 Task: Create a task  Improve app security and data encryption , assign it to team member softage.10@softage.net in the project TrendForge and update the status of the task to  Off Track , set the priority of the task to Medium.
Action: Mouse moved to (51, 489)
Screenshot: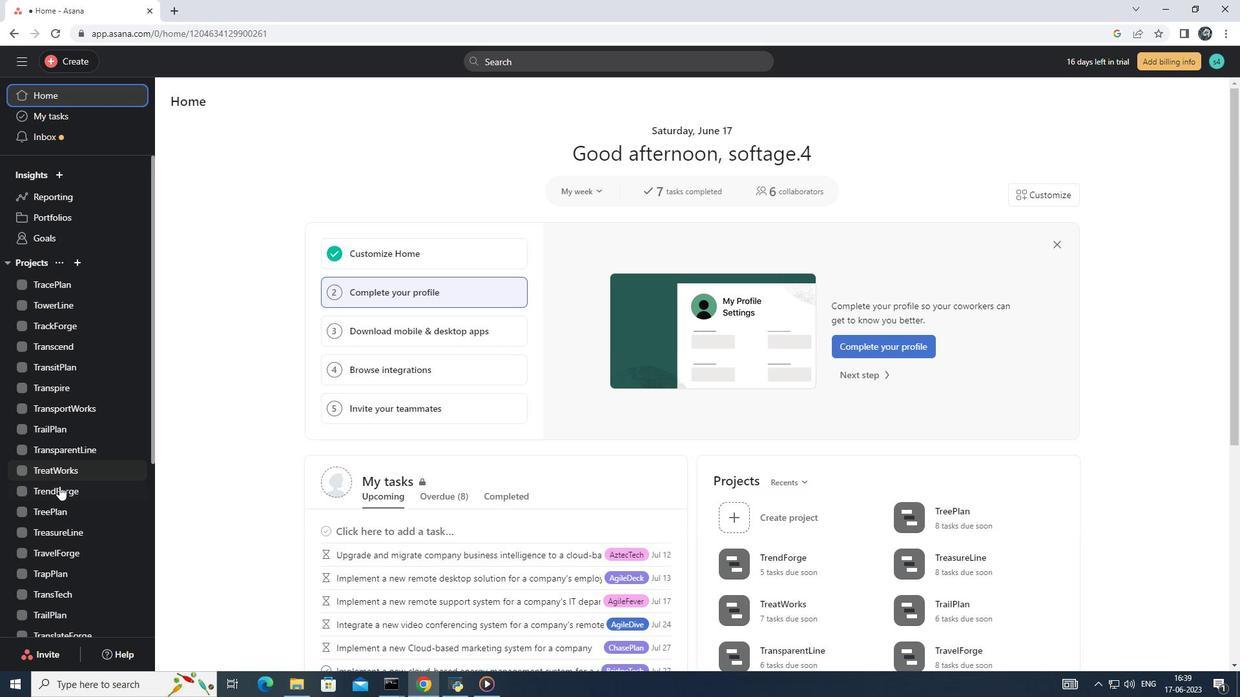 
Action: Mouse pressed left at (51, 489)
Screenshot: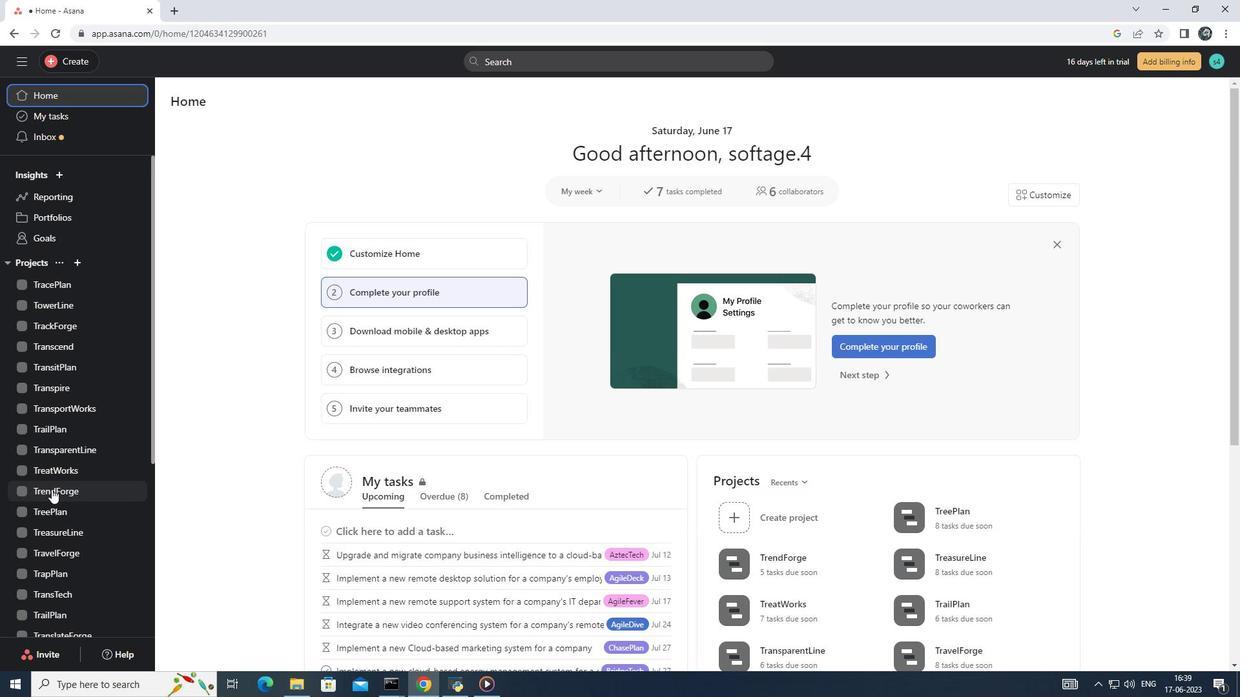 
Action: Mouse moved to (202, 160)
Screenshot: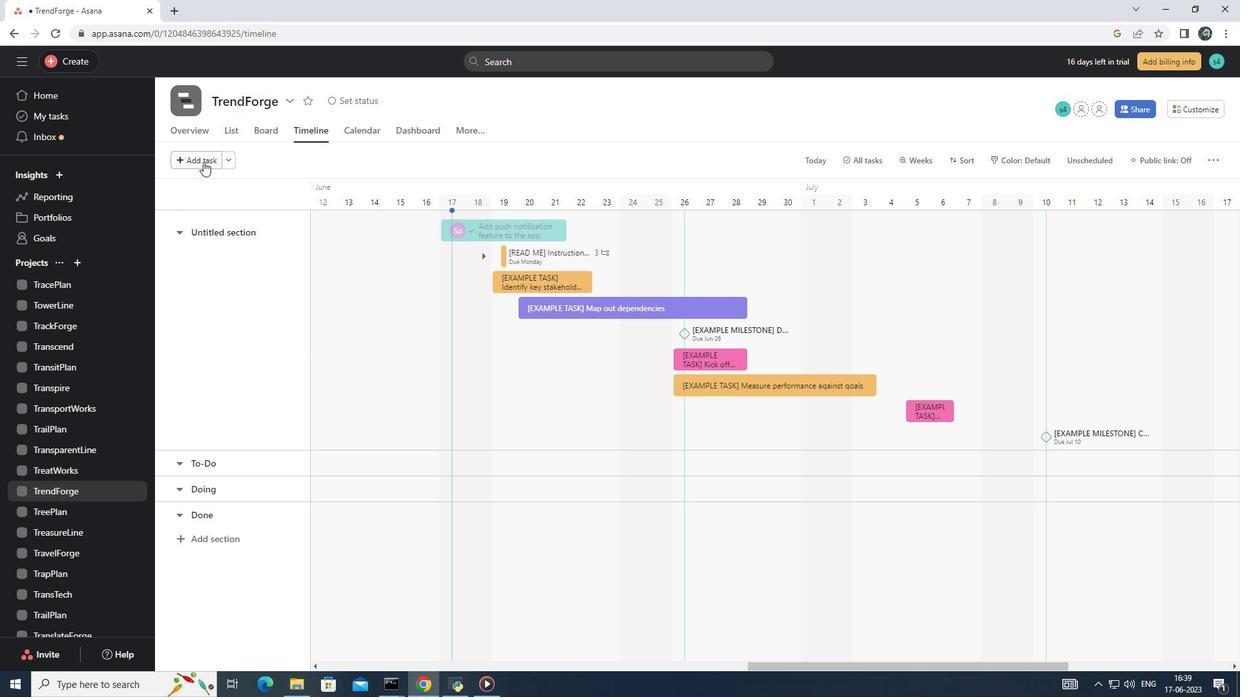 
Action: Mouse pressed left at (202, 160)
Screenshot: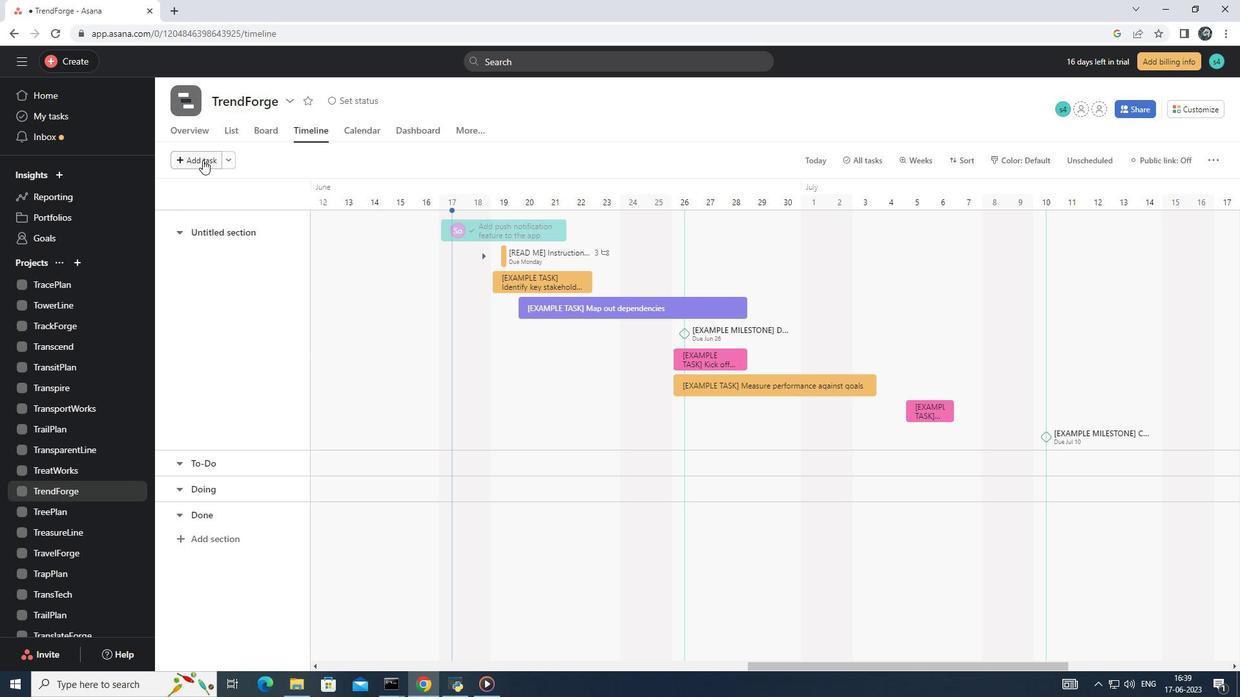 
Action: Mouse moved to (487, 233)
Screenshot: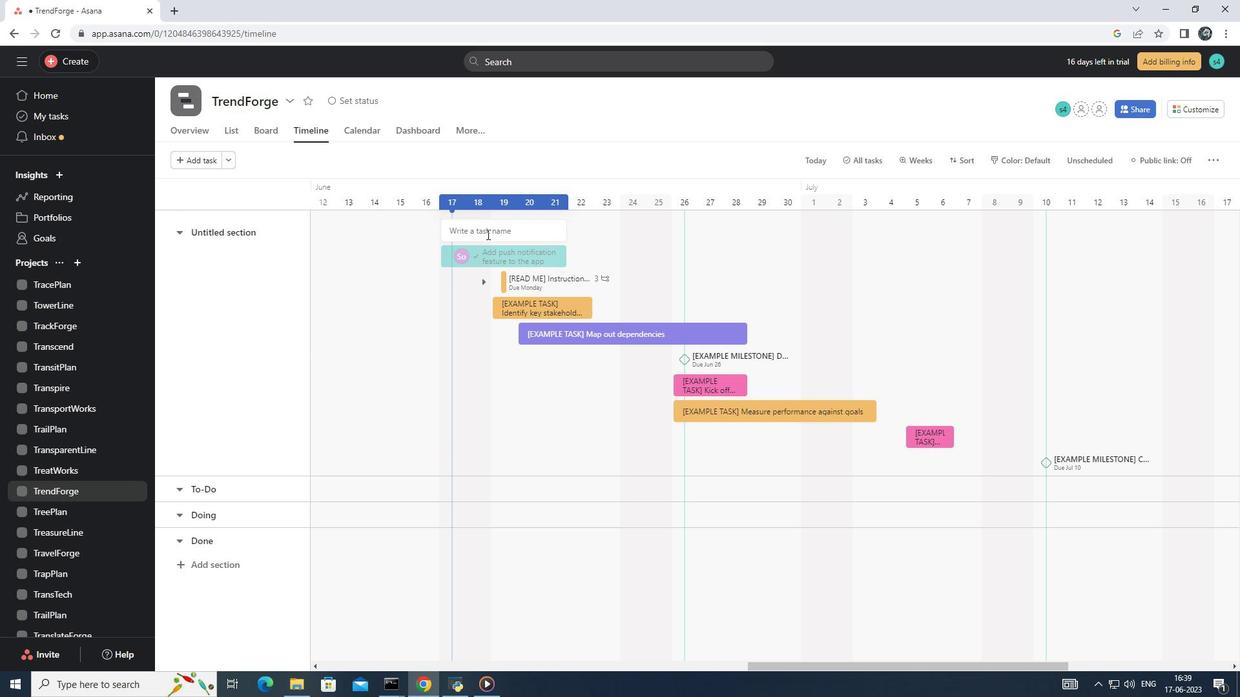 
Action: Key pressed <Key.shift>Improve<Key.space>app<Key.space><Key.shift>security<Key.space>and<Key.space>dar<Key.backspace>ta<Key.space>encryption<Key.enter>
Screenshot: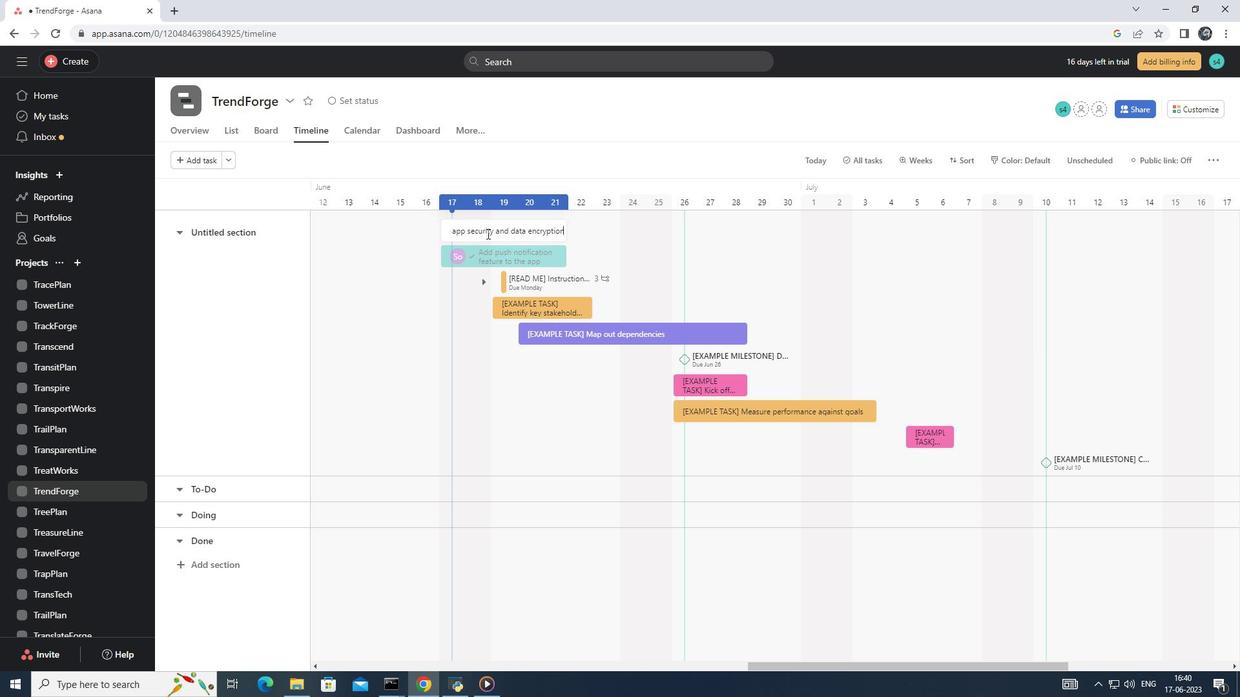 
Action: Mouse moved to (490, 230)
Screenshot: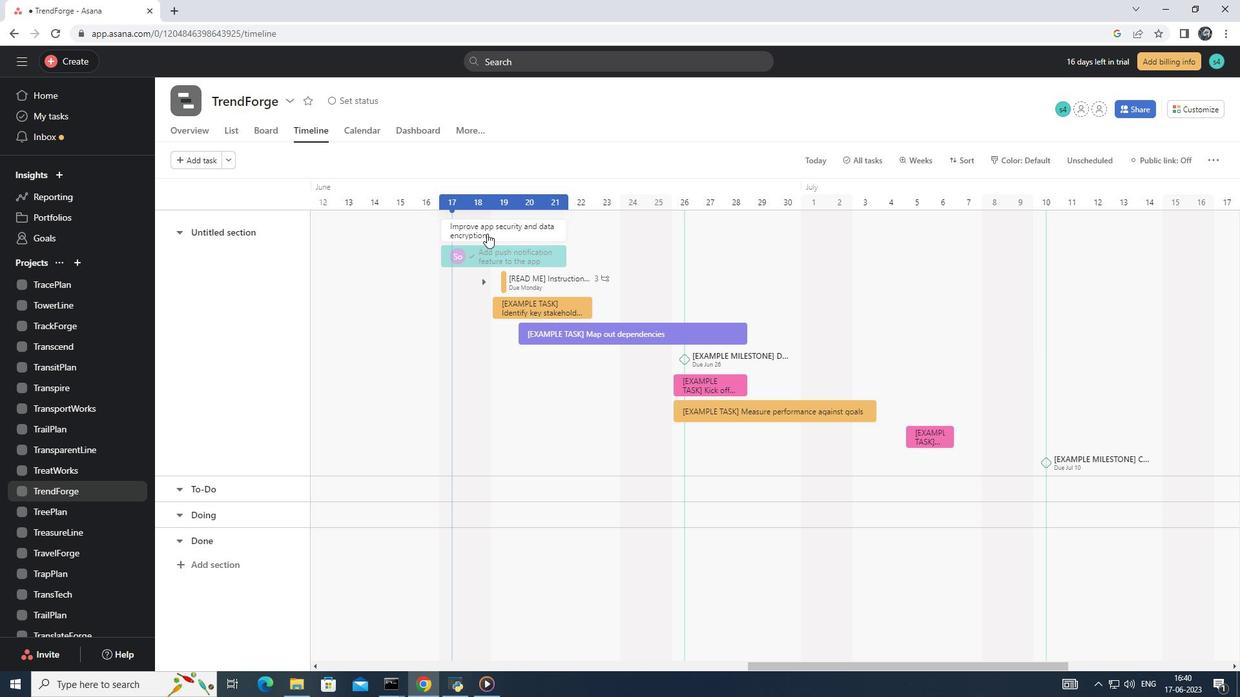 
Action: Mouse pressed left at (490, 230)
Screenshot: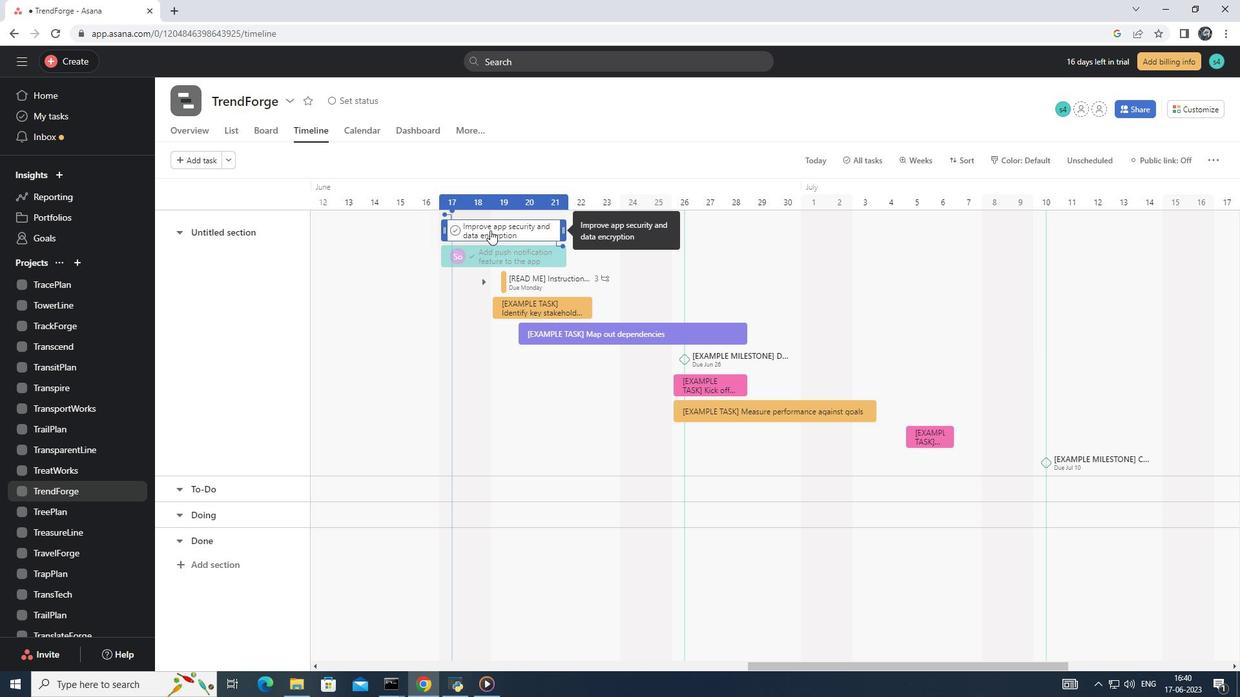 
Action: Mouse moved to (894, 230)
Screenshot: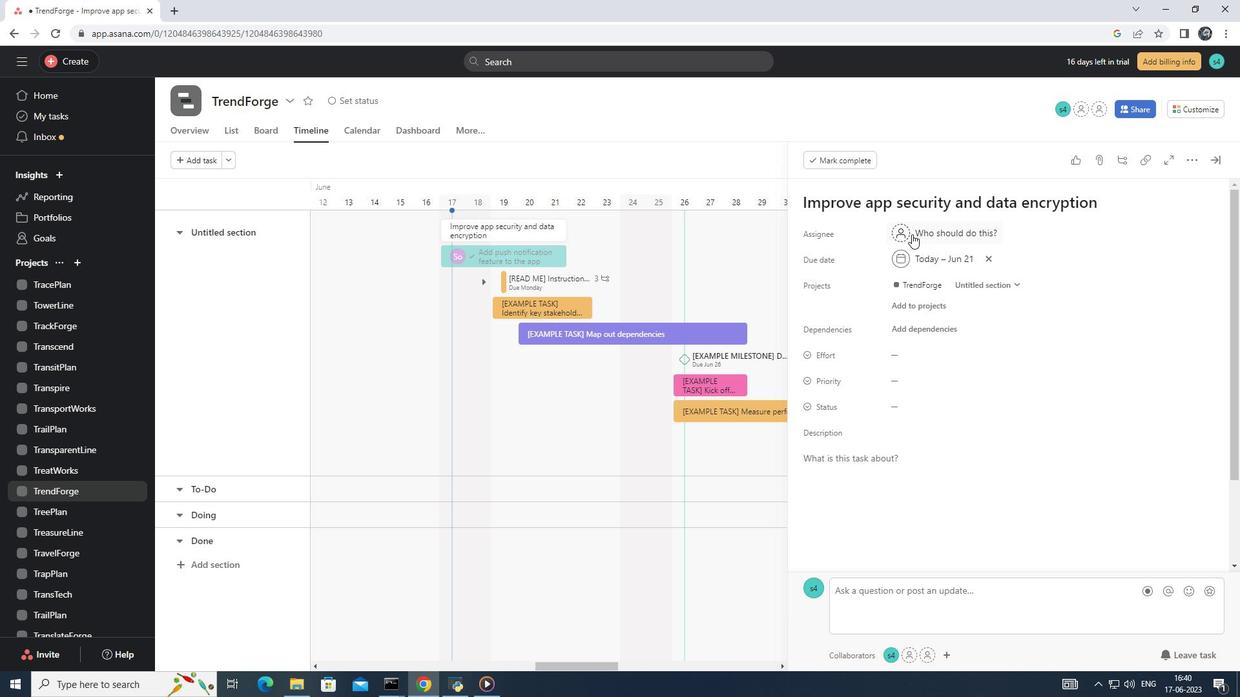 
Action: Mouse pressed left at (894, 230)
Screenshot: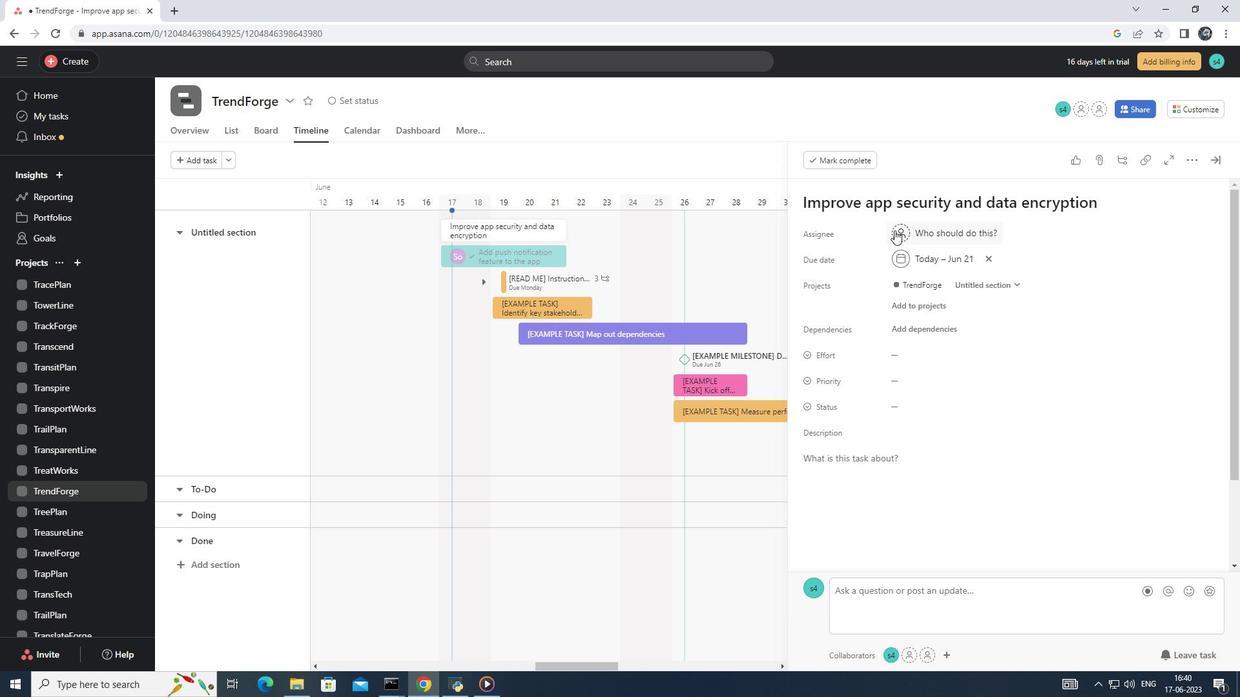 
Action: Key pressed softage.19<Key.backspace>0<Key.shift>@s
Screenshot: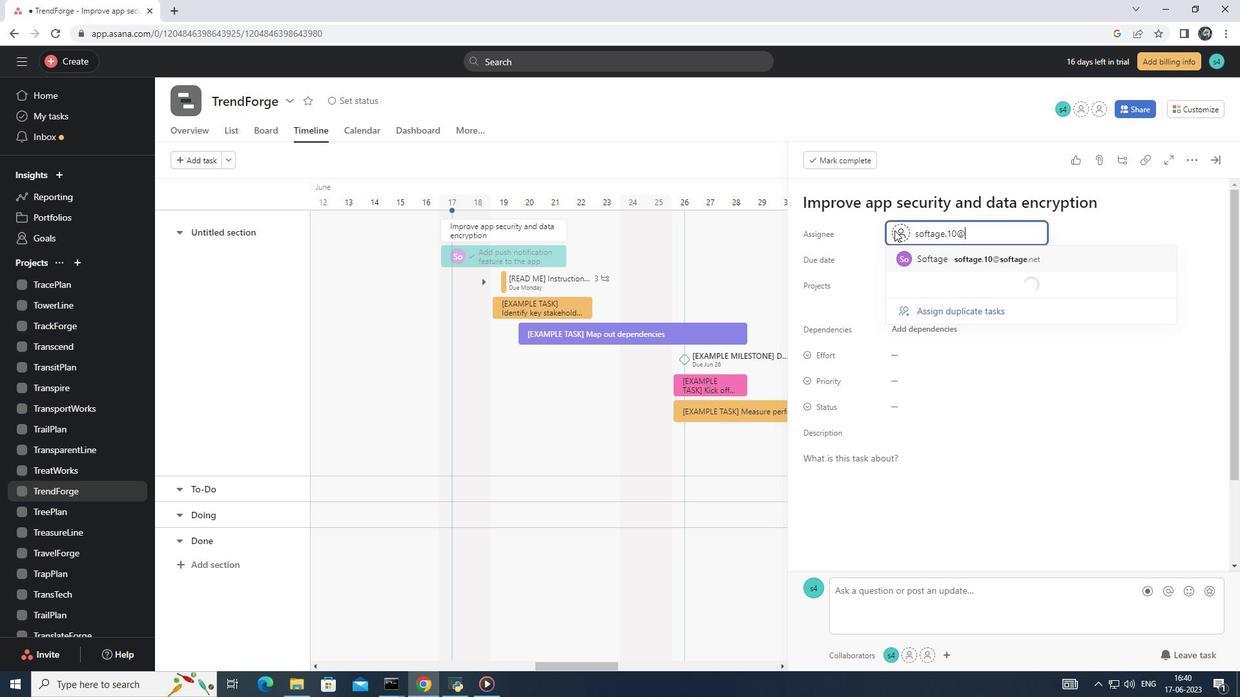 
Action: Mouse moved to (894, 229)
Screenshot: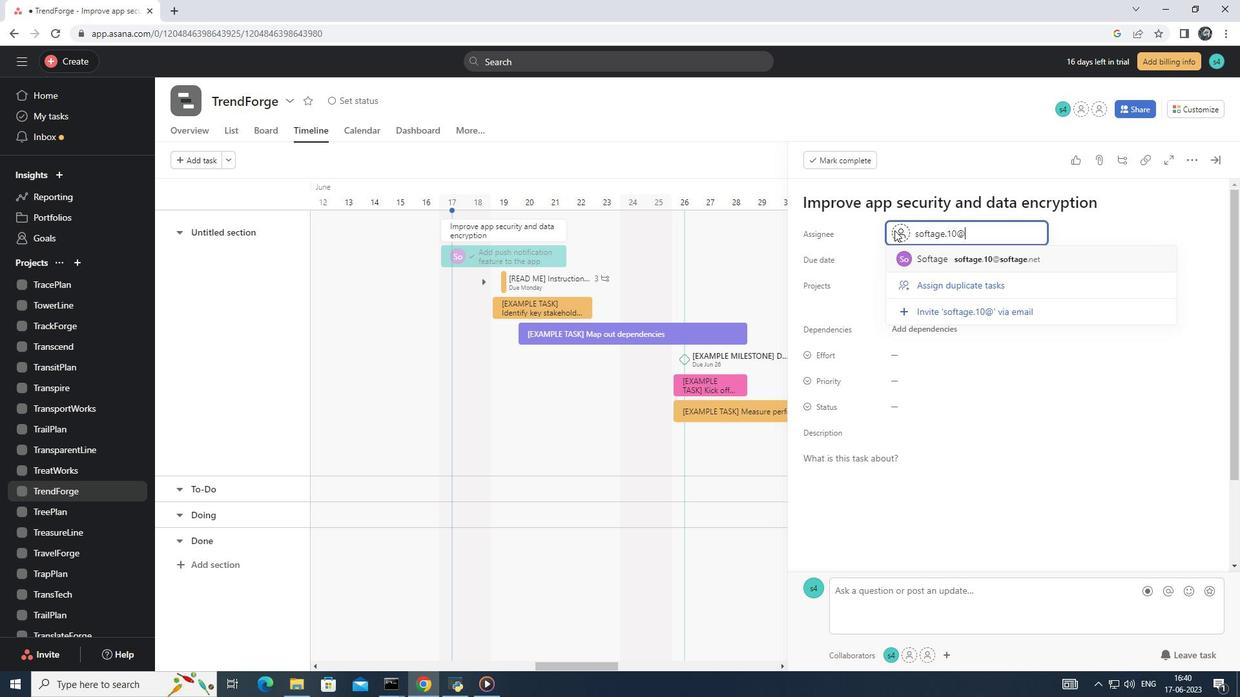 
Action: Key pressed oftage.net<Key.enter>
Screenshot: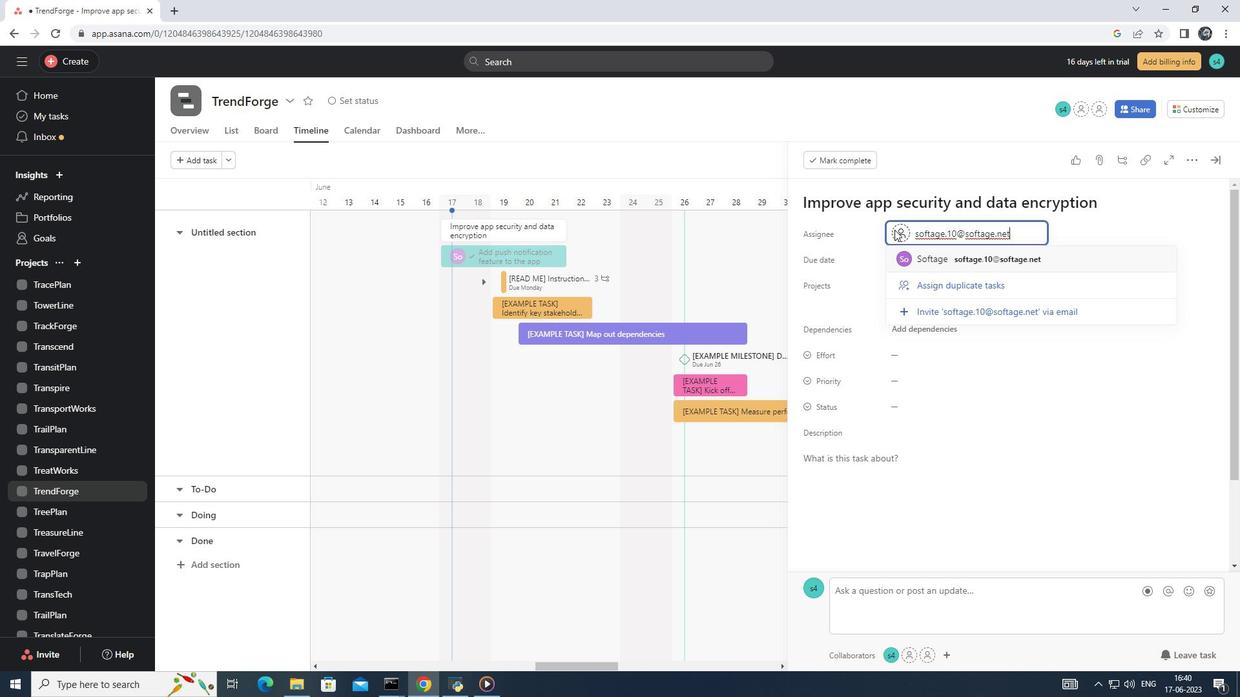 
Action: Mouse moved to (926, 402)
Screenshot: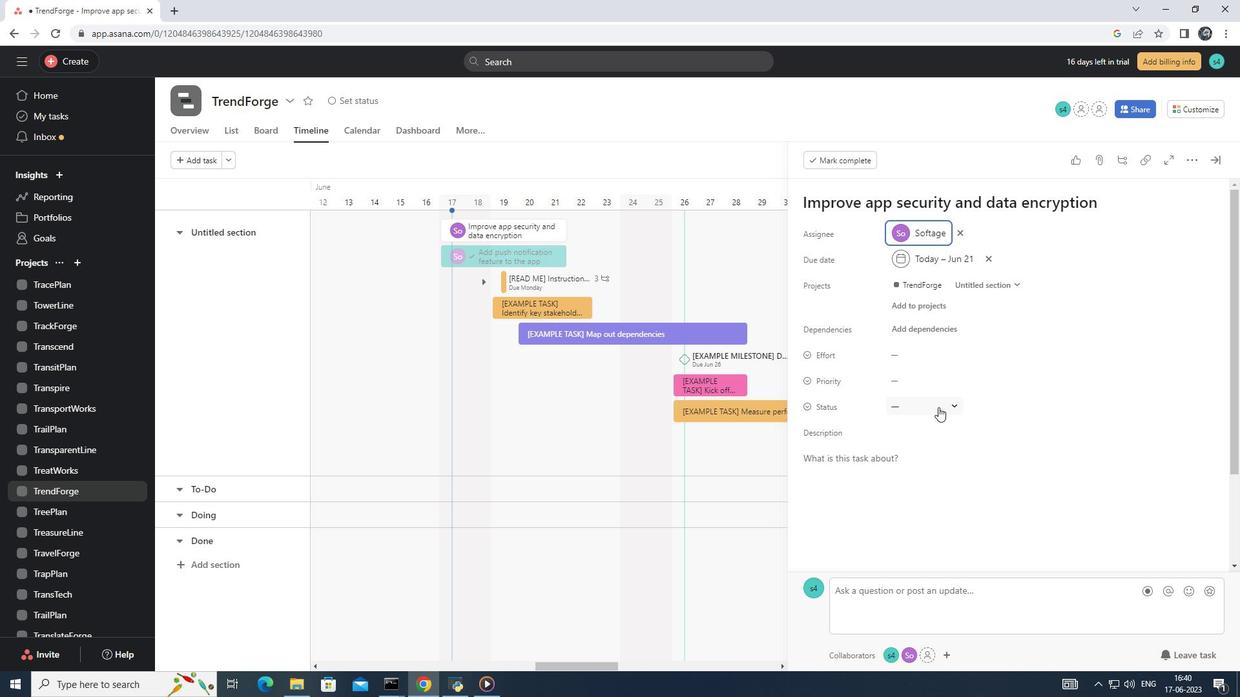 
Action: Mouse pressed left at (926, 402)
Screenshot: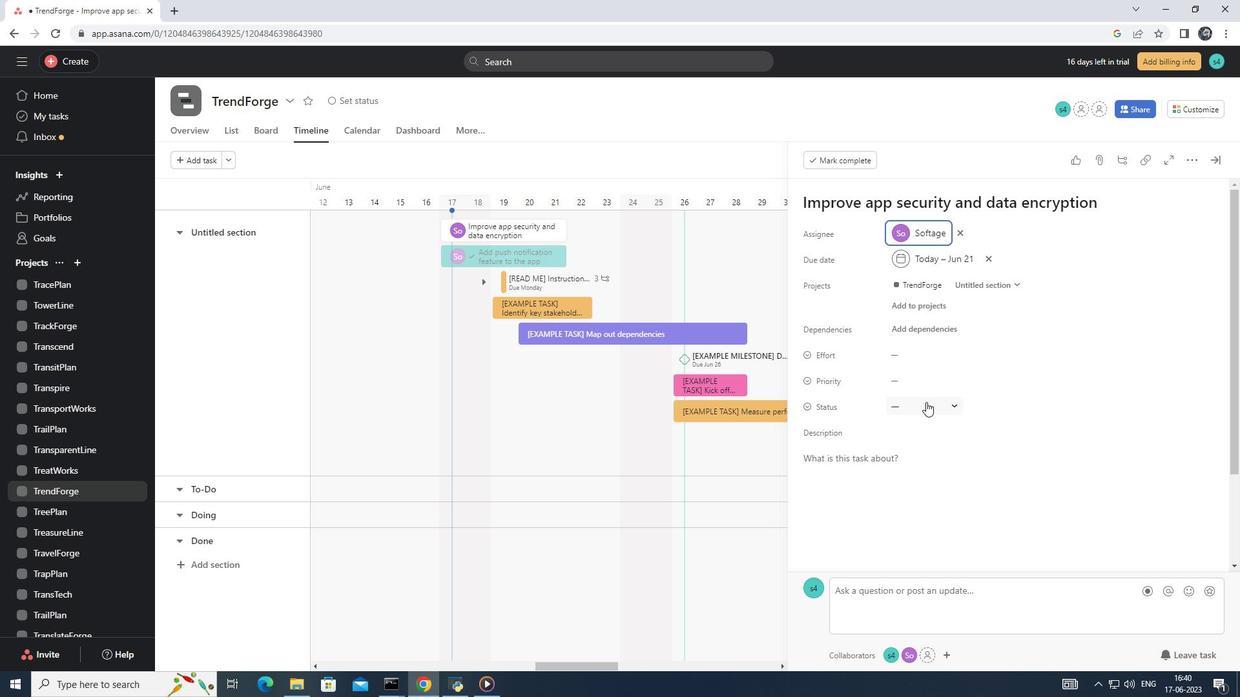 
Action: Mouse moved to (952, 493)
Screenshot: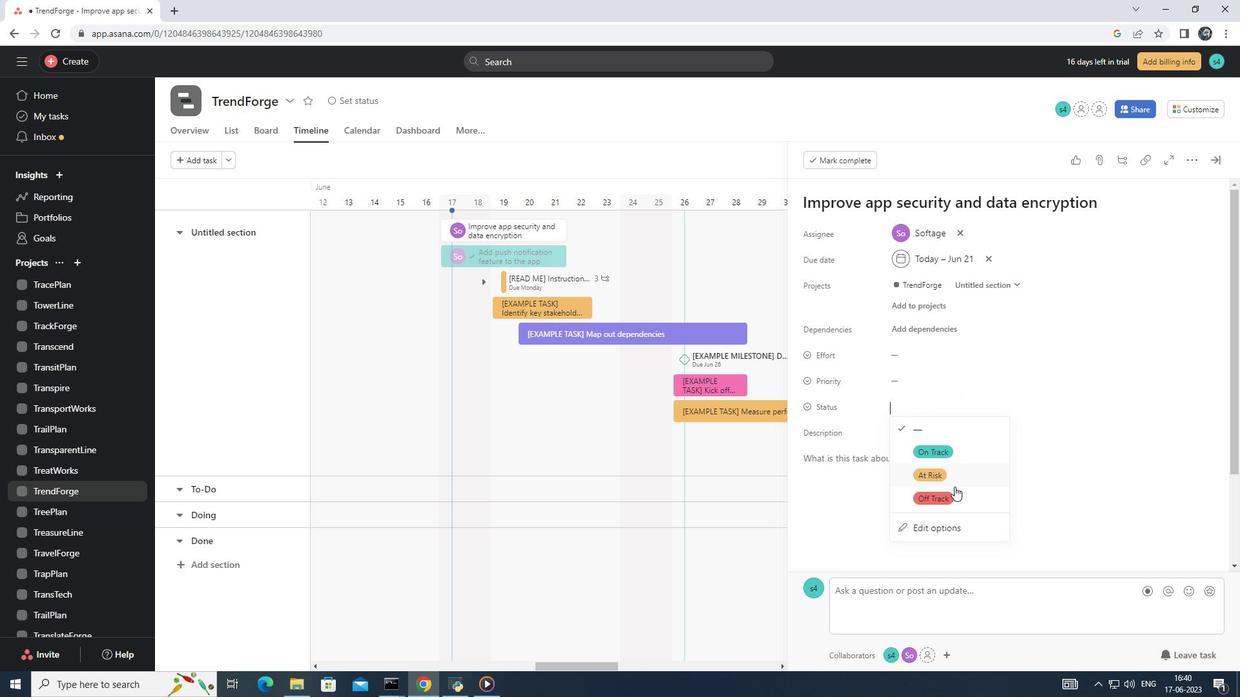 
Action: Mouse pressed left at (952, 493)
Screenshot: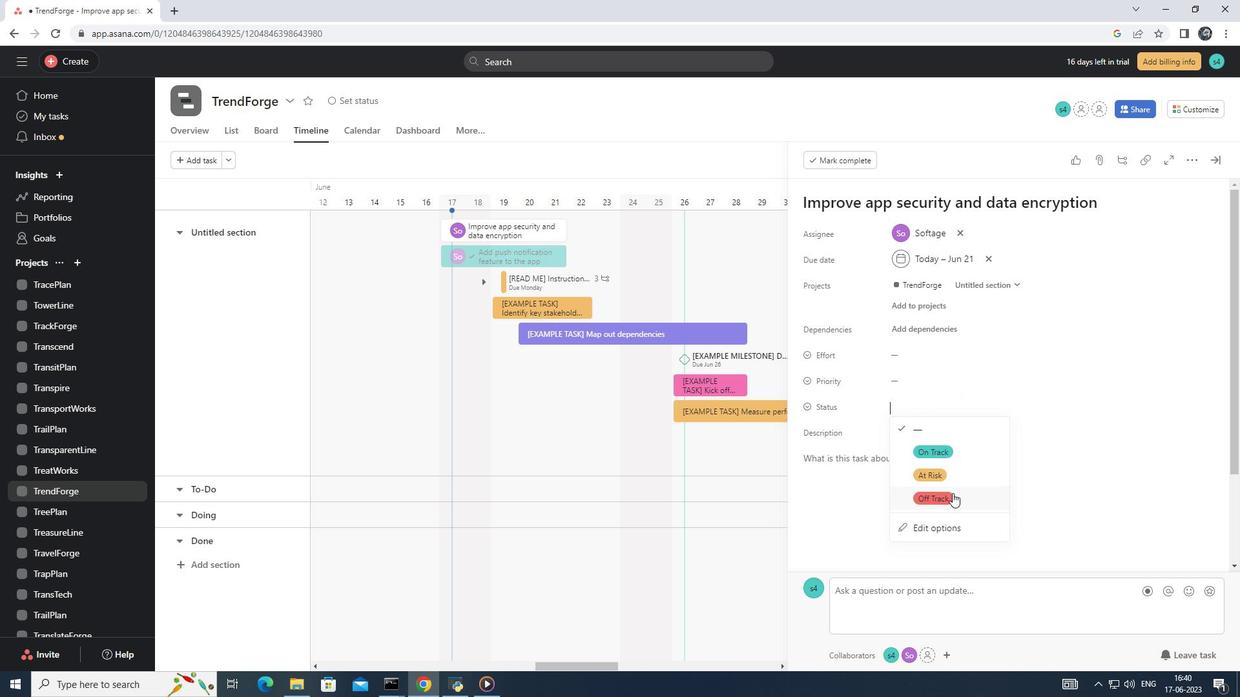 
Action: Mouse moved to (933, 379)
Screenshot: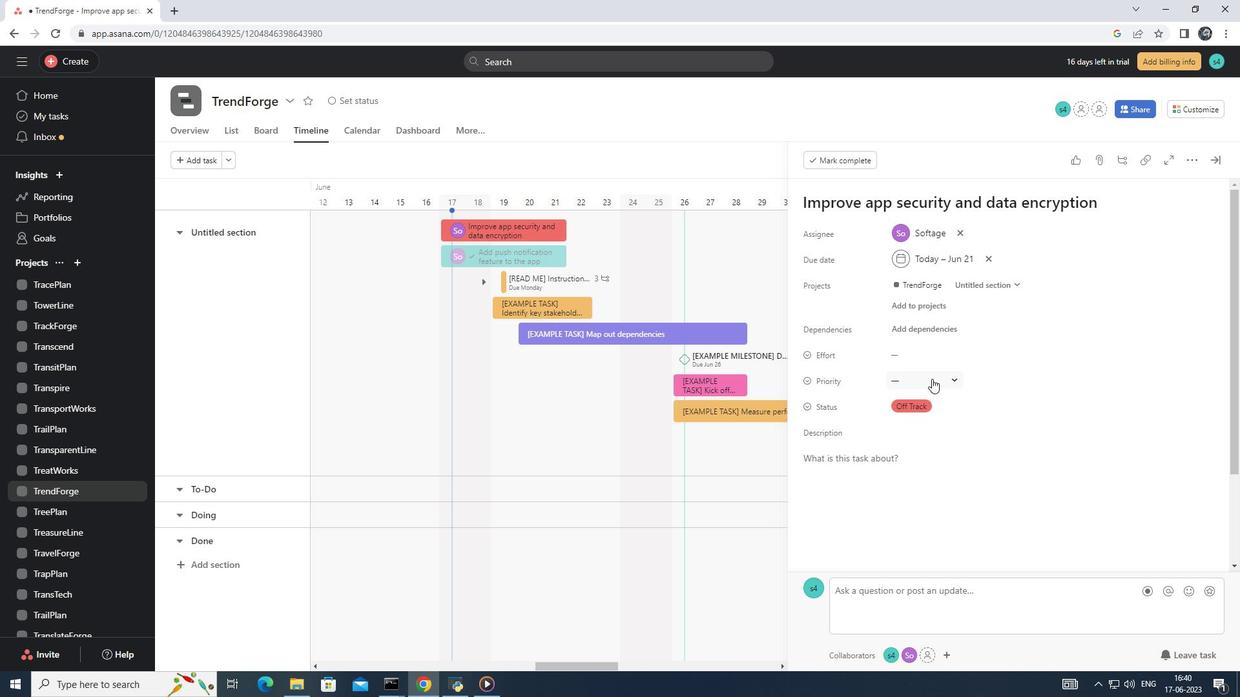 
Action: Mouse pressed left at (933, 379)
Screenshot: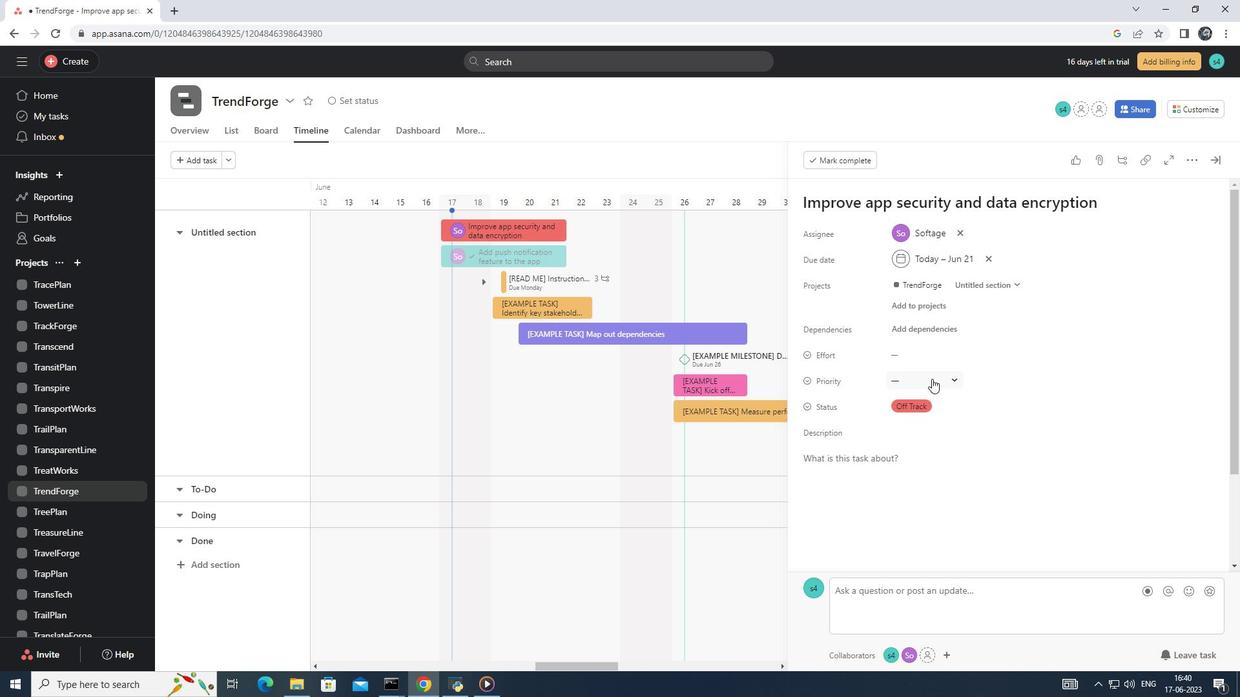
Action: Mouse moved to (961, 446)
Screenshot: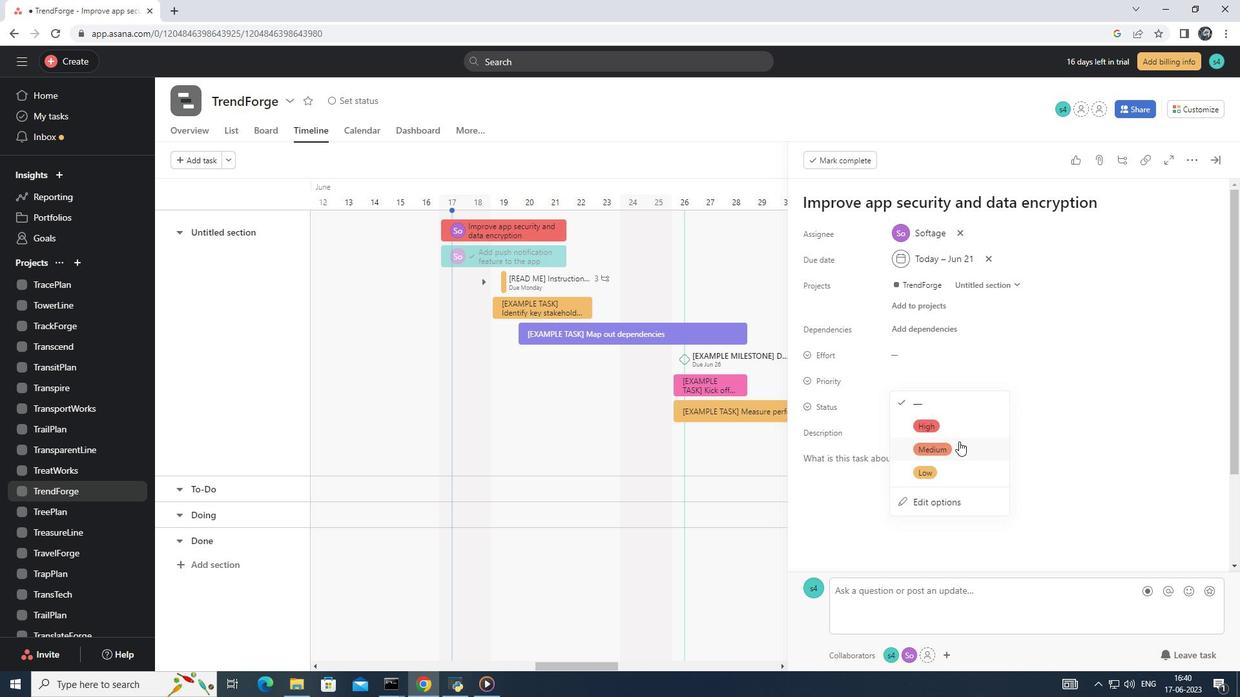 
Action: Mouse pressed left at (961, 446)
Screenshot: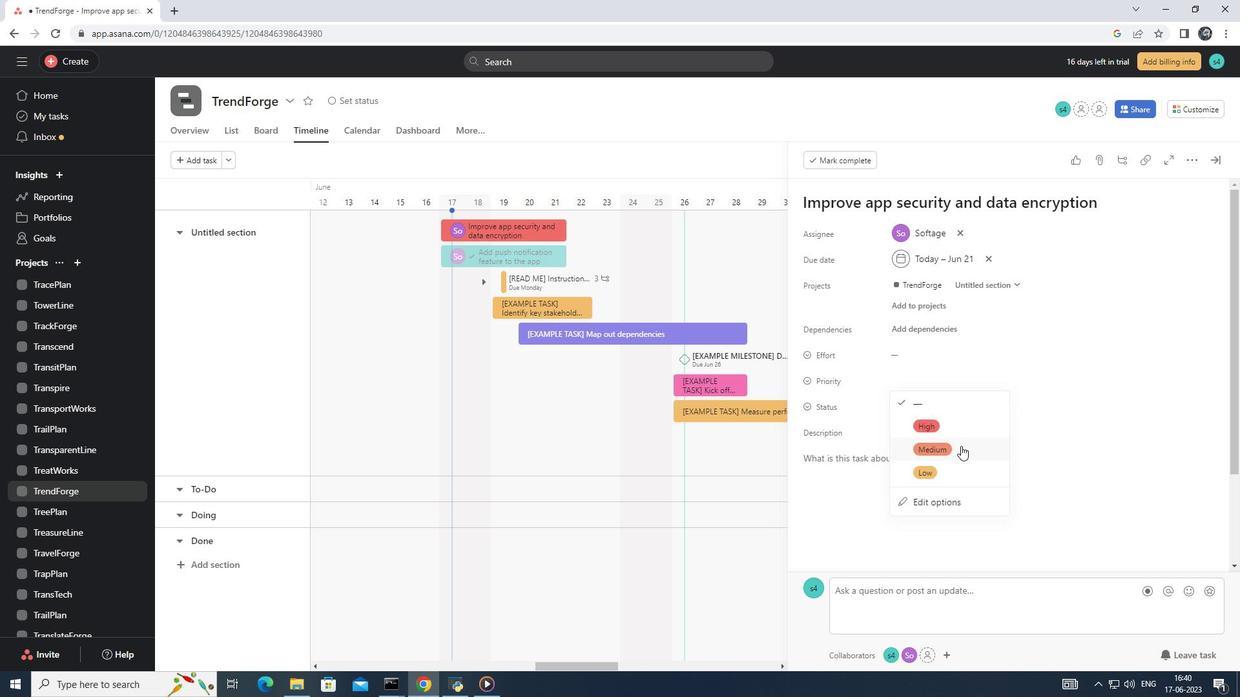 
